 Task: Create Board Employee Benefits Optimization to Workspace Application Development. Create Board Customer Segmentation and Targeting to Workspace Application Development. Create Board Product Development Roadmap and Timeline Planning to Workspace Application Development
Action: Mouse moved to (362, 76)
Screenshot: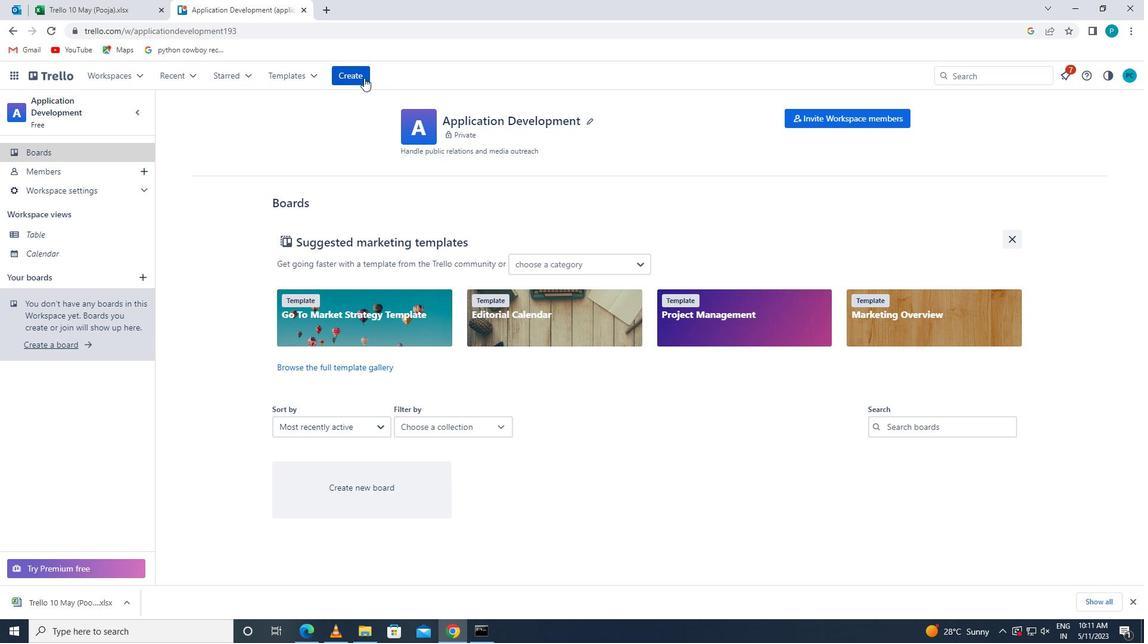 
Action: Mouse pressed left at (362, 76)
Screenshot: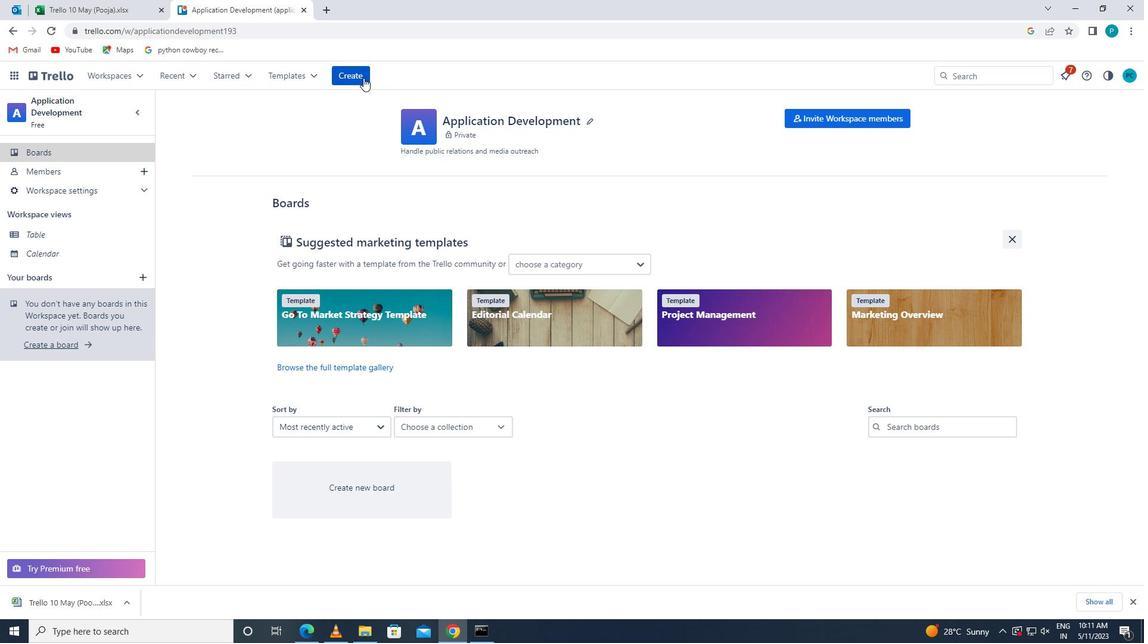 
Action: Mouse moved to (367, 107)
Screenshot: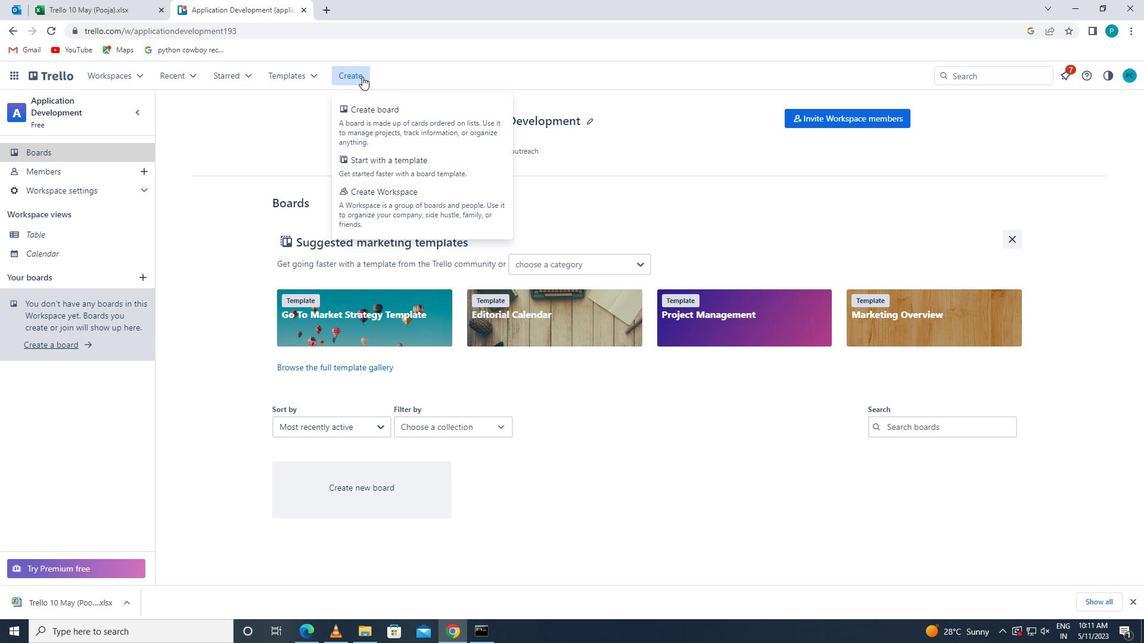 
Action: Mouse pressed left at (367, 107)
Screenshot: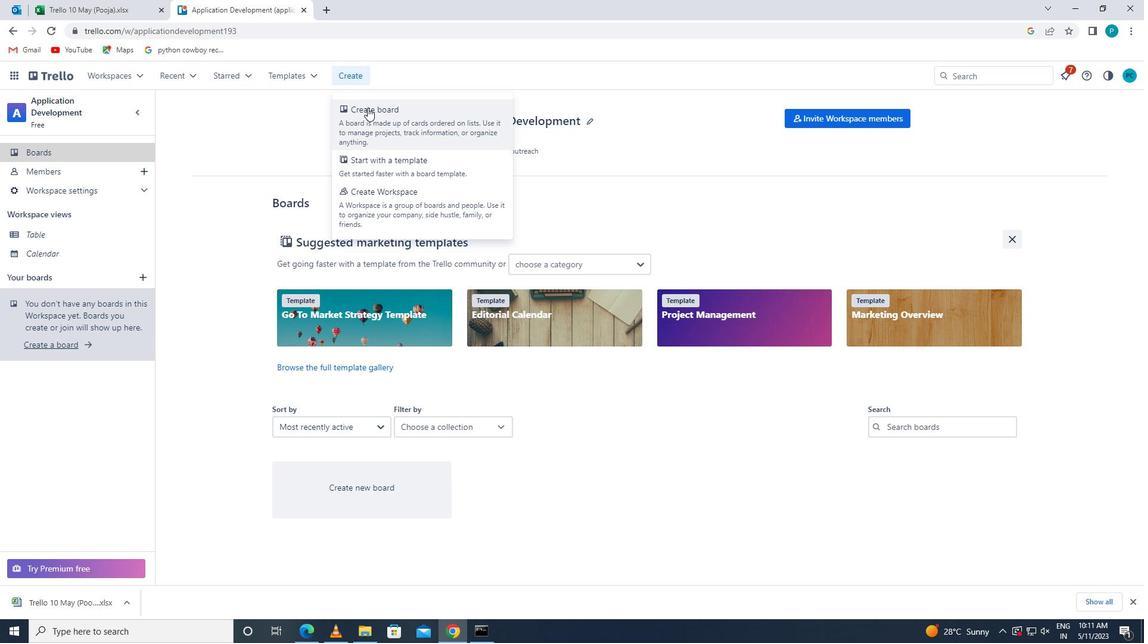 
Action: Mouse moved to (363, 299)
Screenshot: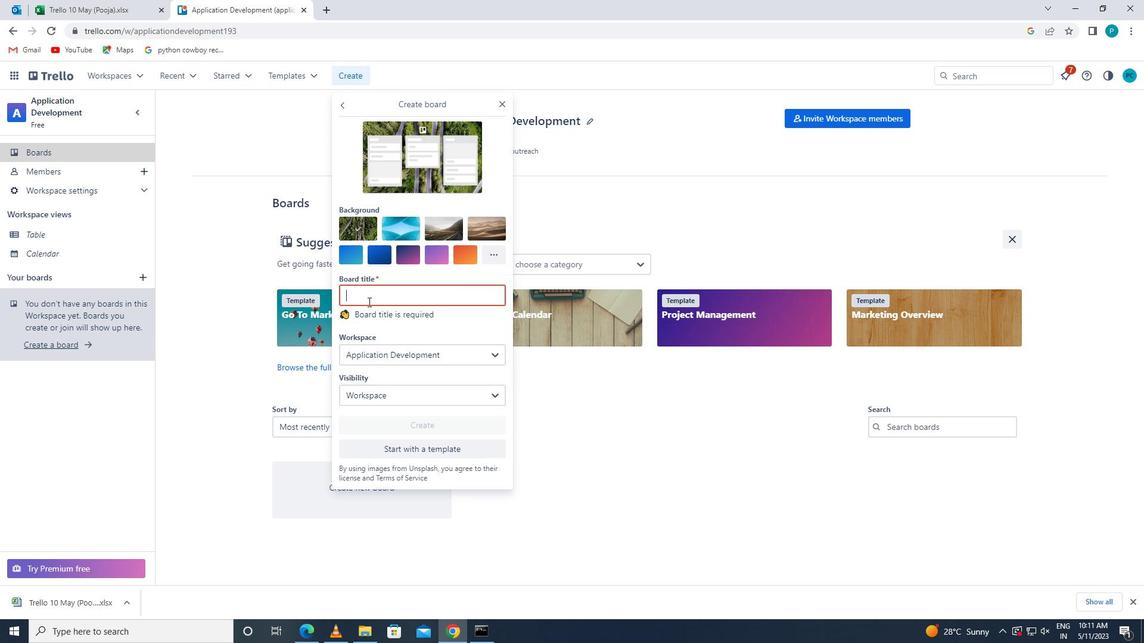 
Action: Mouse pressed left at (363, 299)
Screenshot: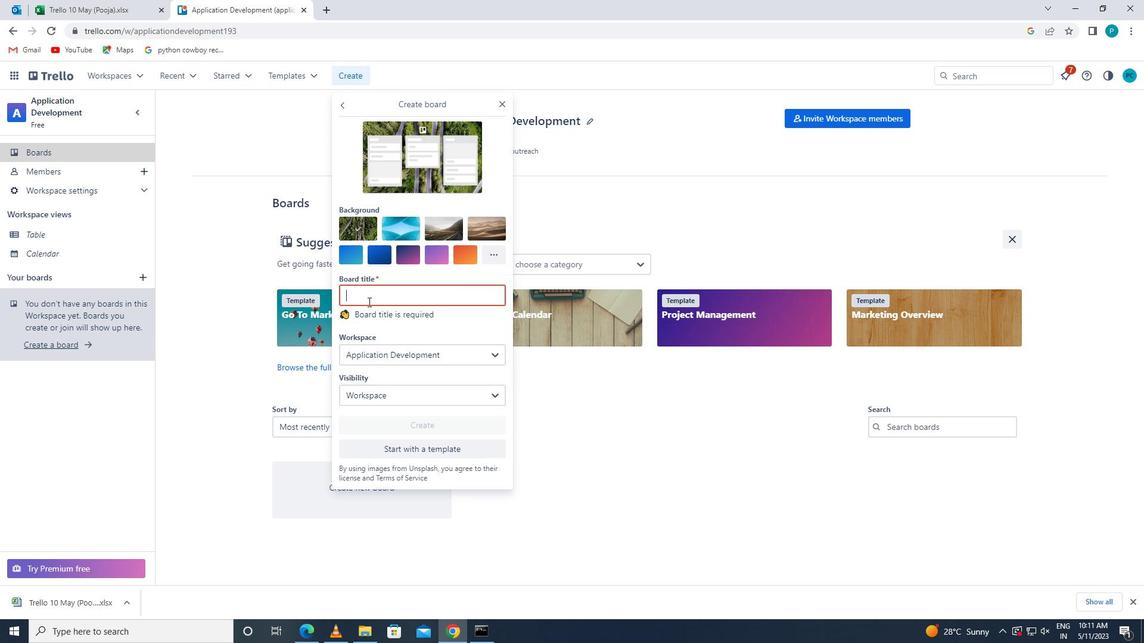
Action: Key pressed <Key.caps_lock>e<Key.caps_lock>mployee<Key.space><Key.caps_lock>b<Key.caps_lock>enefits<Key.space><Key.caps_lock>o<Key.caps_lock>ptimization
Screenshot: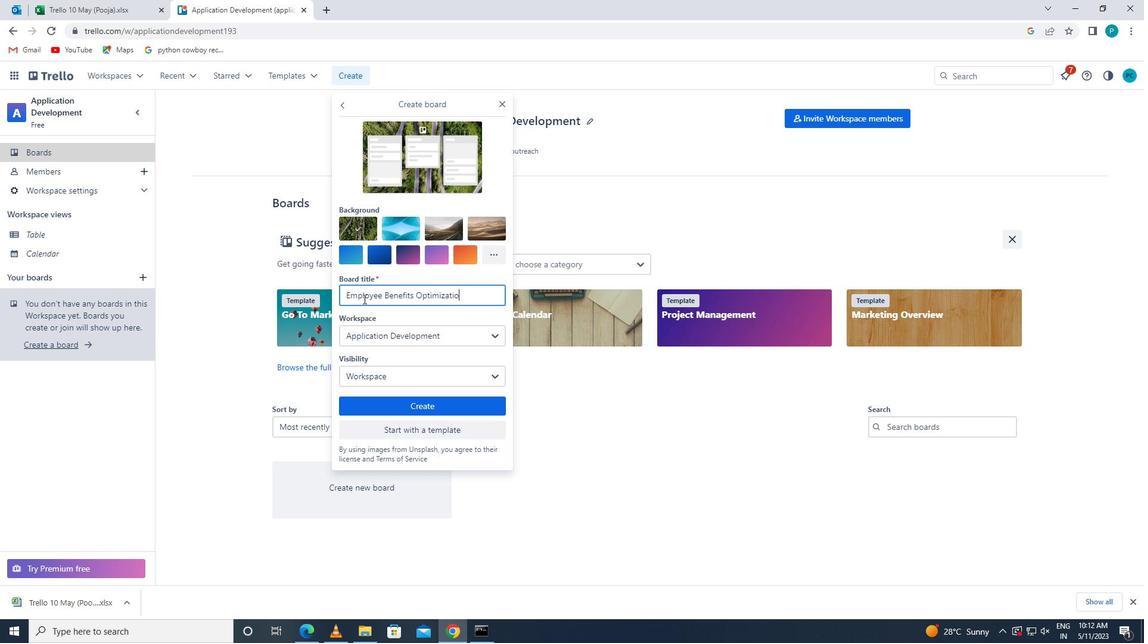 
Action: Mouse moved to (367, 336)
Screenshot: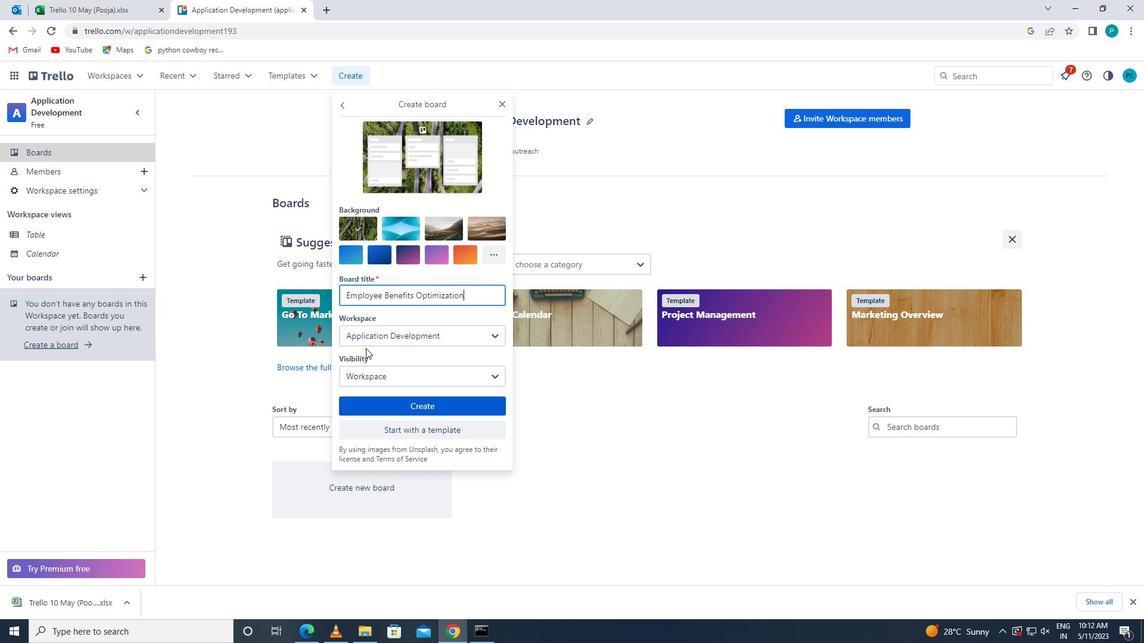 
Action: Mouse pressed left at (367, 336)
Screenshot: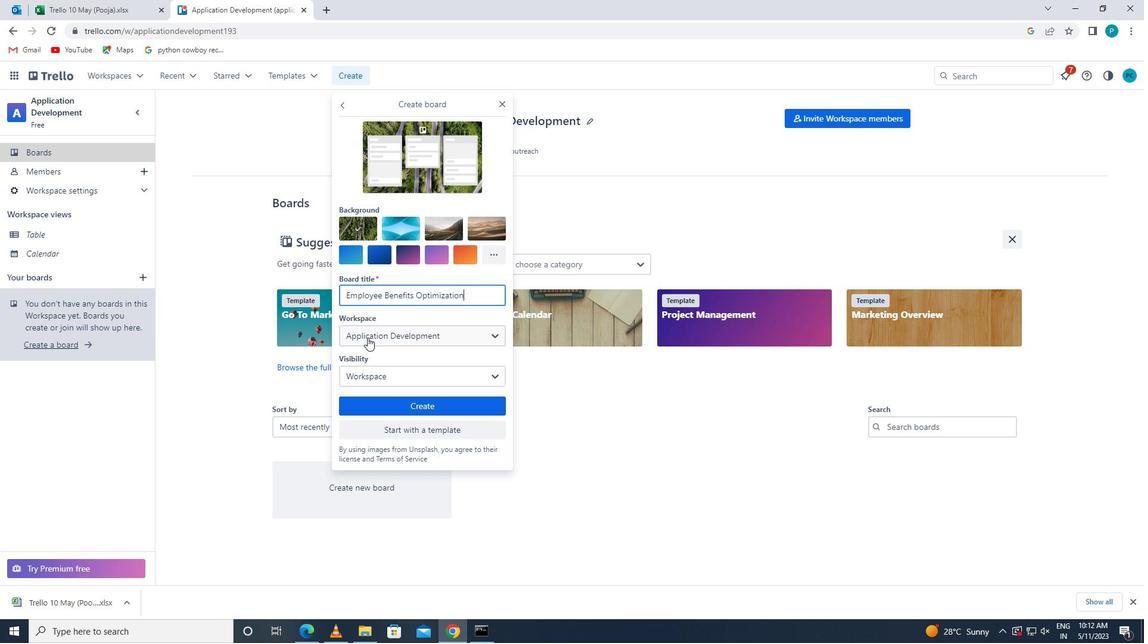
Action: Mouse moved to (380, 474)
Screenshot: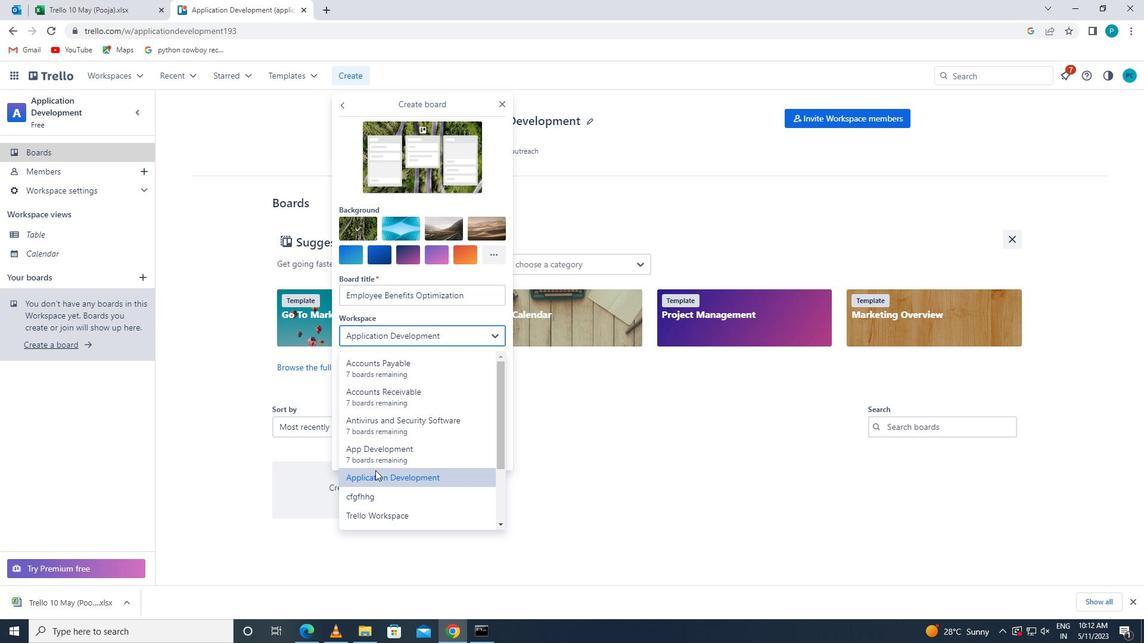 
Action: Mouse pressed left at (380, 474)
Screenshot: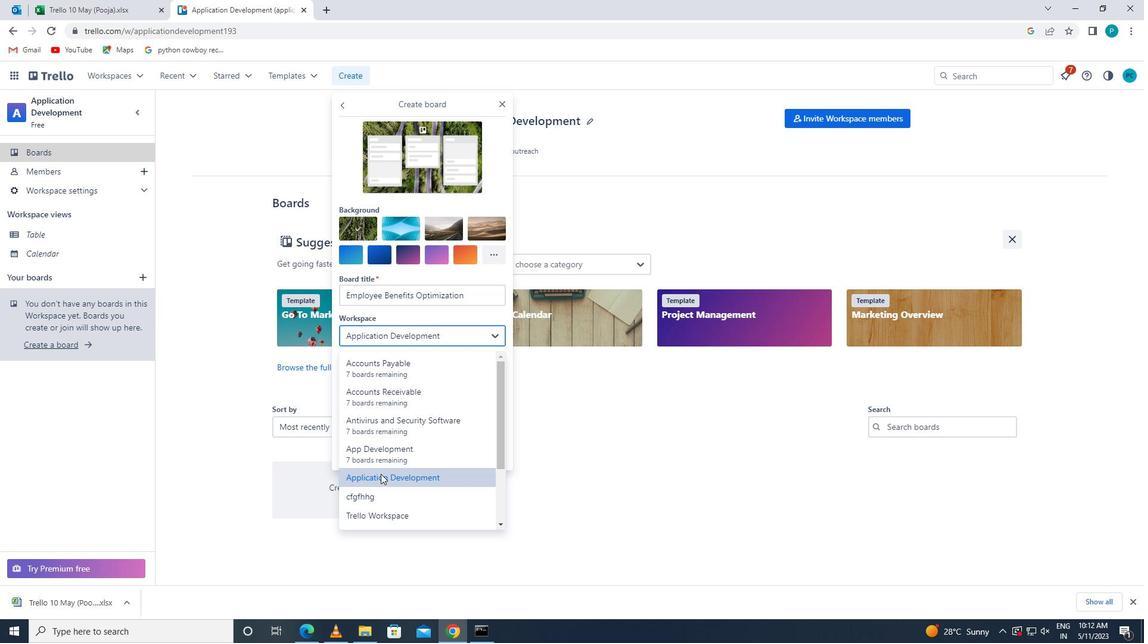 
Action: Mouse moved to (369, 401)
Screenshot: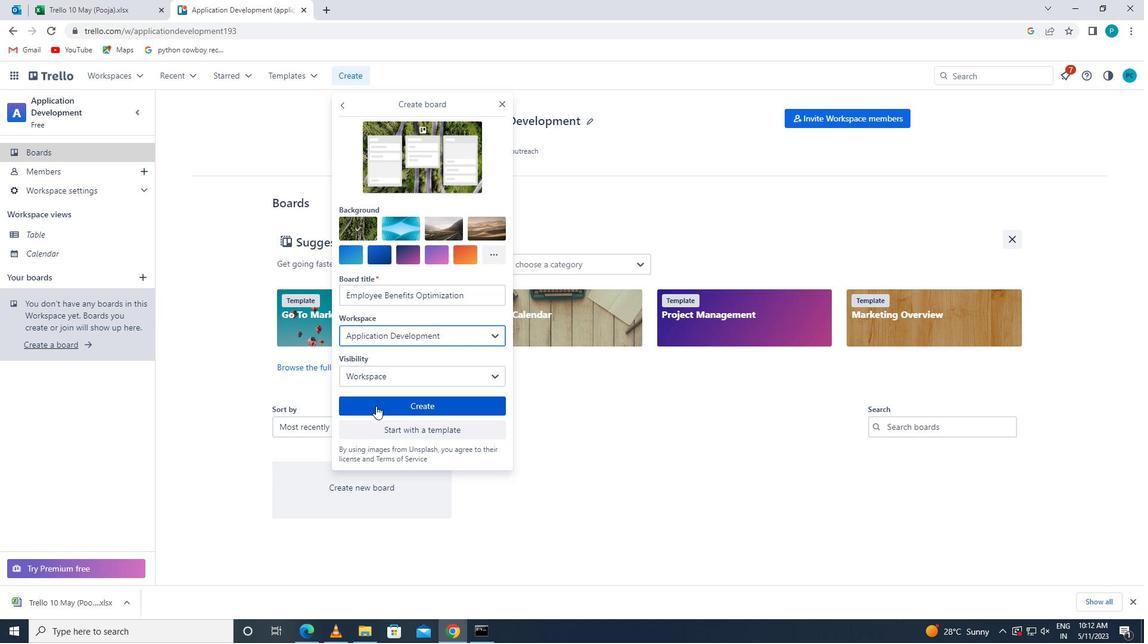 
Action: Mouse pressed left at (369, 401)
Screenshot: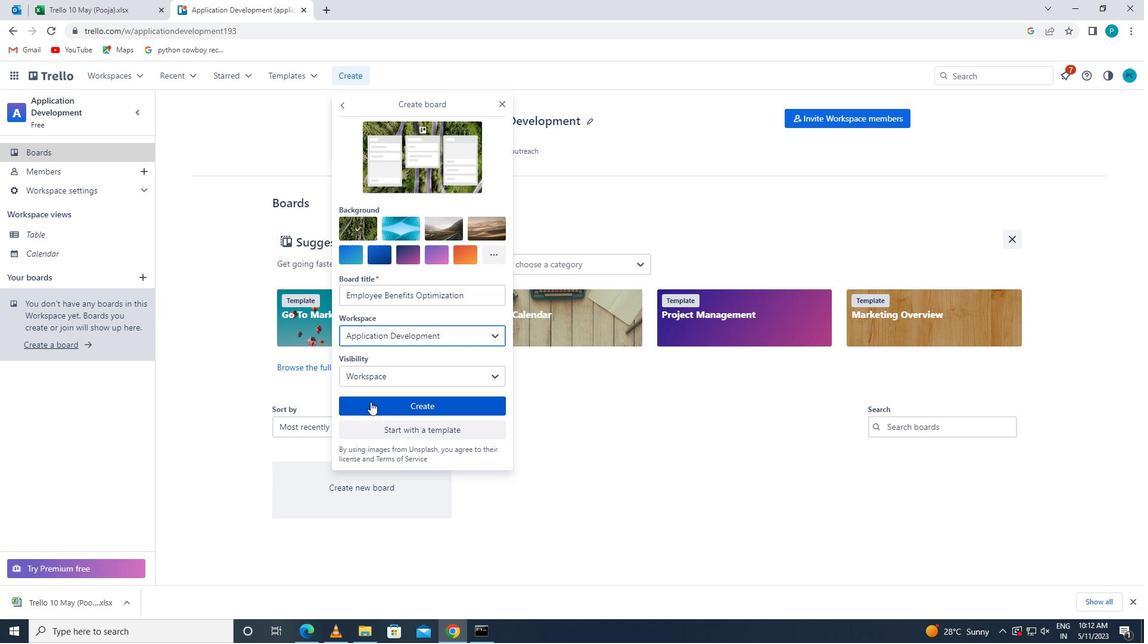 
Action: Mouse moved to (361, 76)
Screenshot: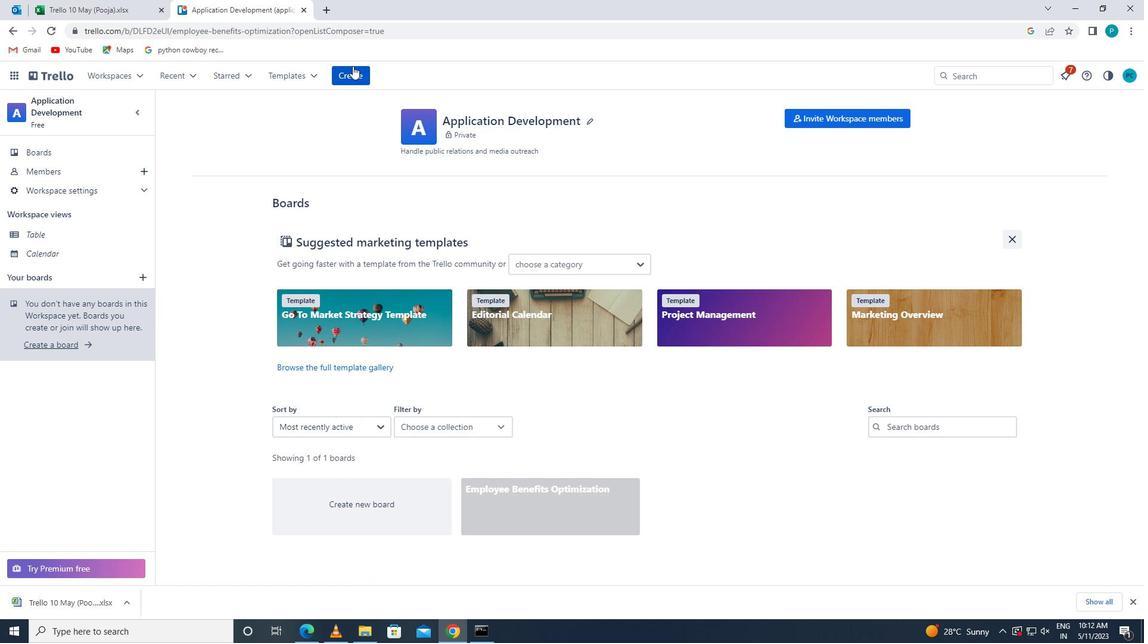
Action: Mouse pressed left at (361, 76)
Screenshot: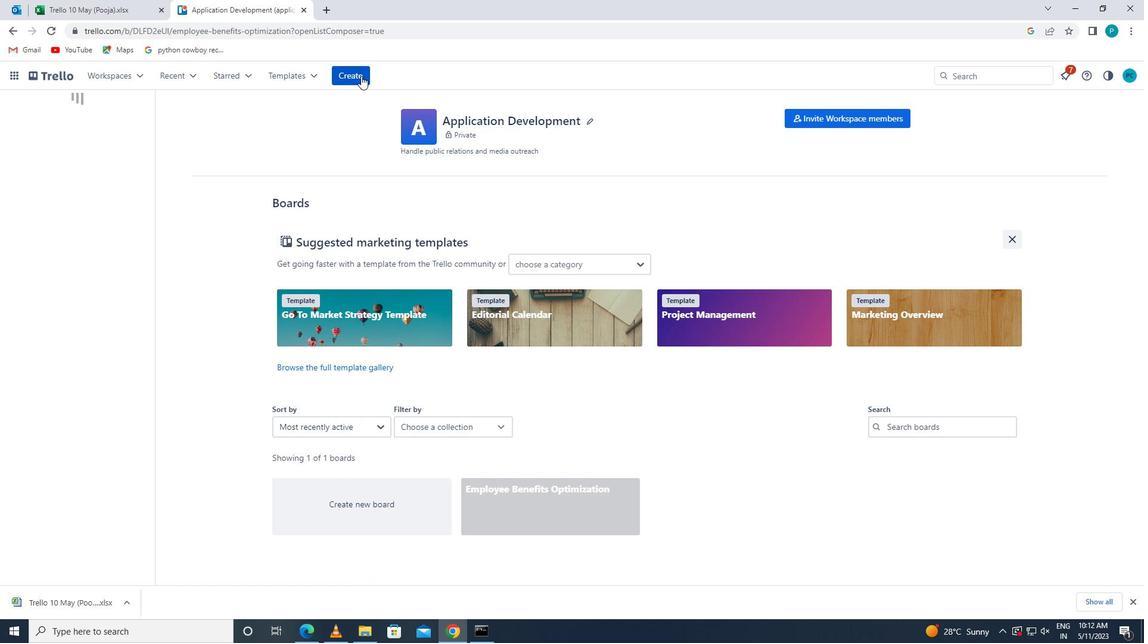 
Action: Mouse moved to (366, 106)
Screenshot: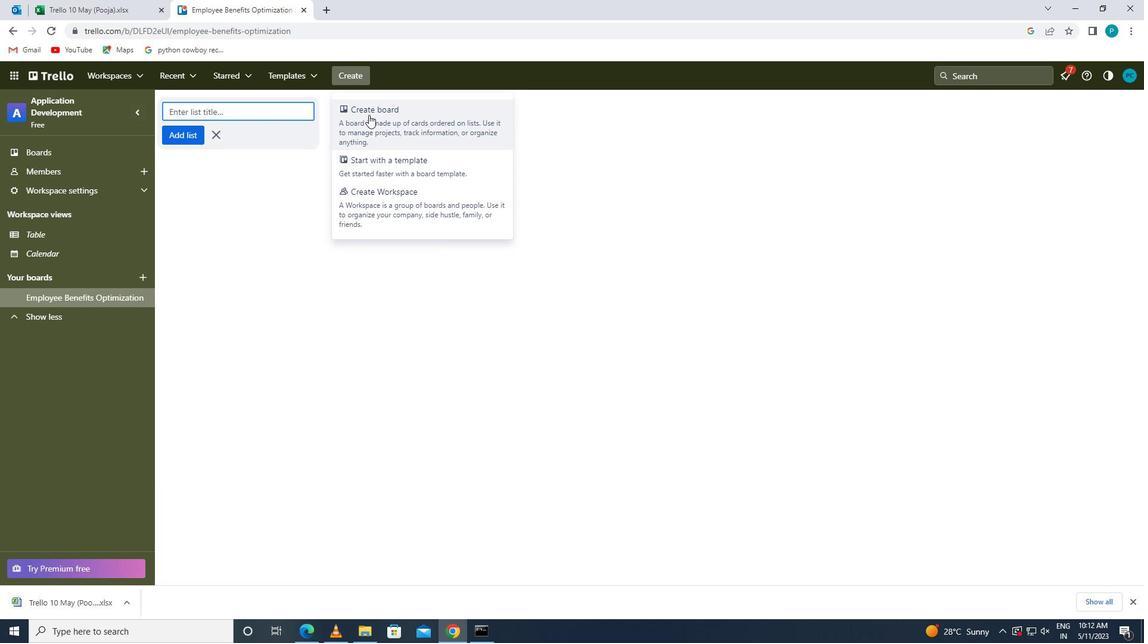 
Action: Mouse pressed left at (366, 106)
Screenshot: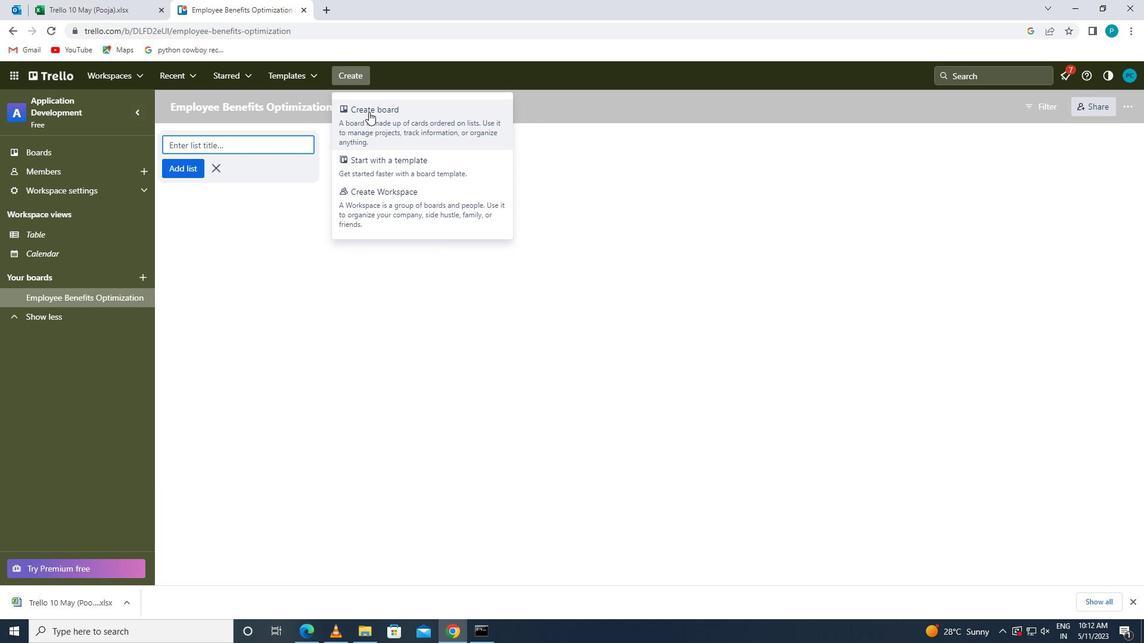 
Action: Mouse moved to (376, 298)
Screenshot: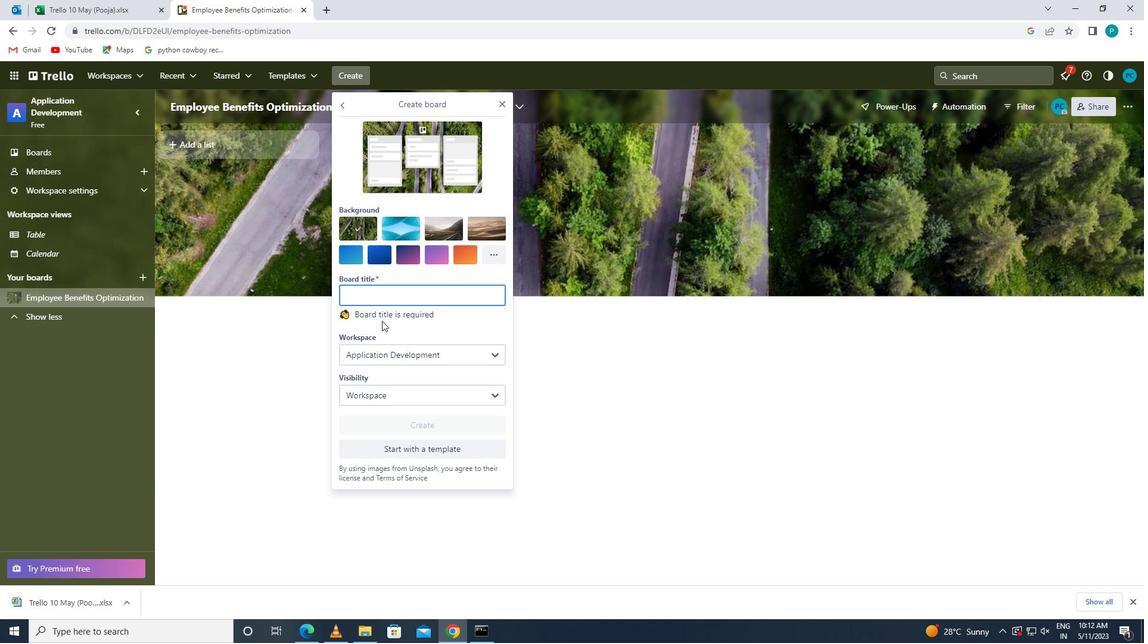 
Action: Mouse pressed left at (376, 298)
Screenshot: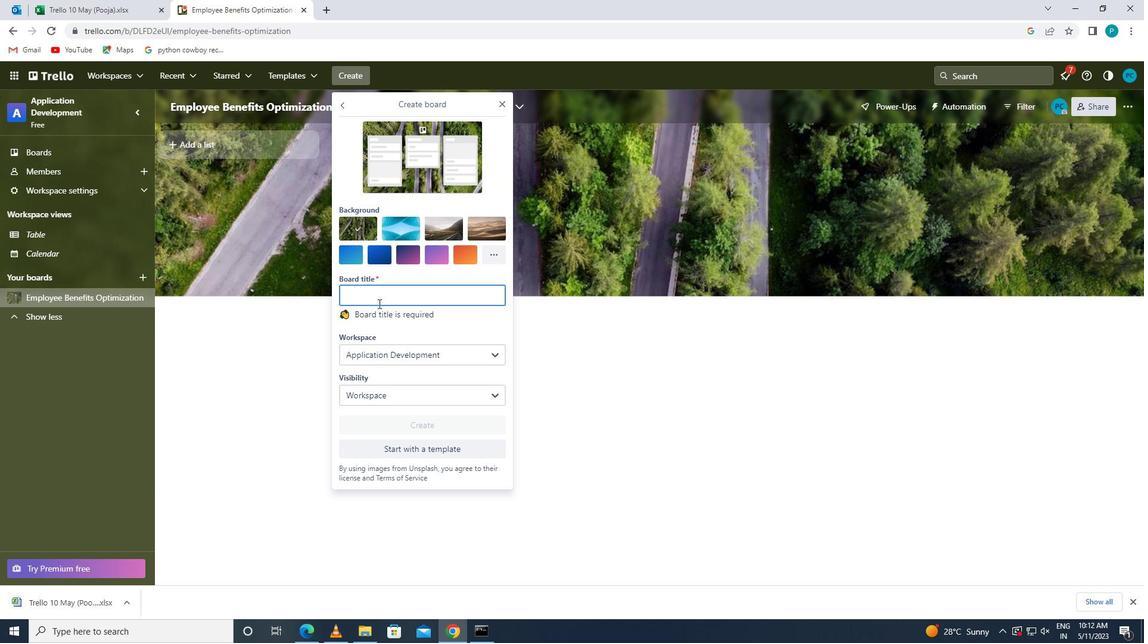 
Action: Key pressed <Key.caps_lock>c<Key.caps_lock>ud<Key.backspace>stomer<Key.space><Key.caps_lock>s<Key.caps_lock>egmrn<Key.backspace><Key.backspace>entation<Key.space>and<Key.space><Key.caps_lock>t<Key.caps_lock>argeting
Screenshot: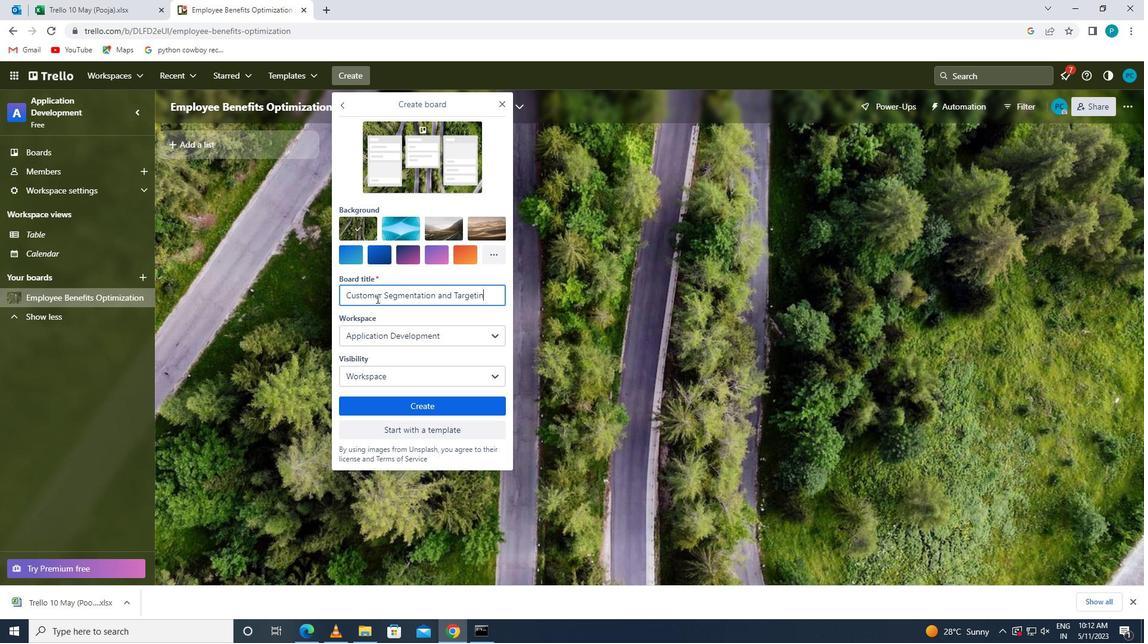 
Action: Mouse moved to (360, 330)
Screenshot: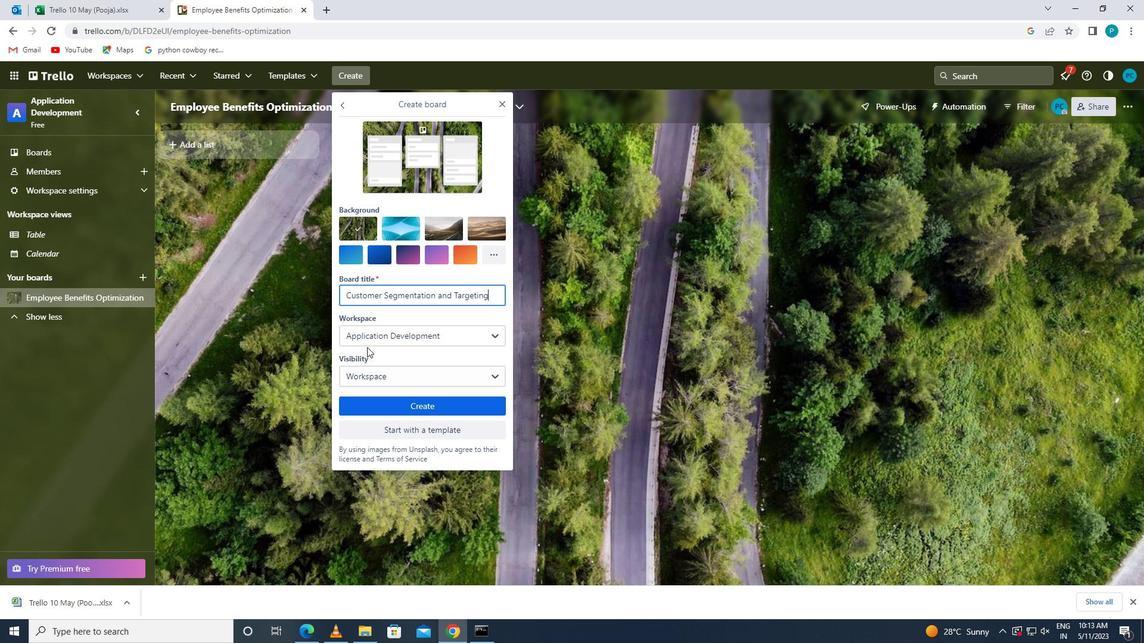 
Action: Mouse pressed left at (360, 330)
Screenshot: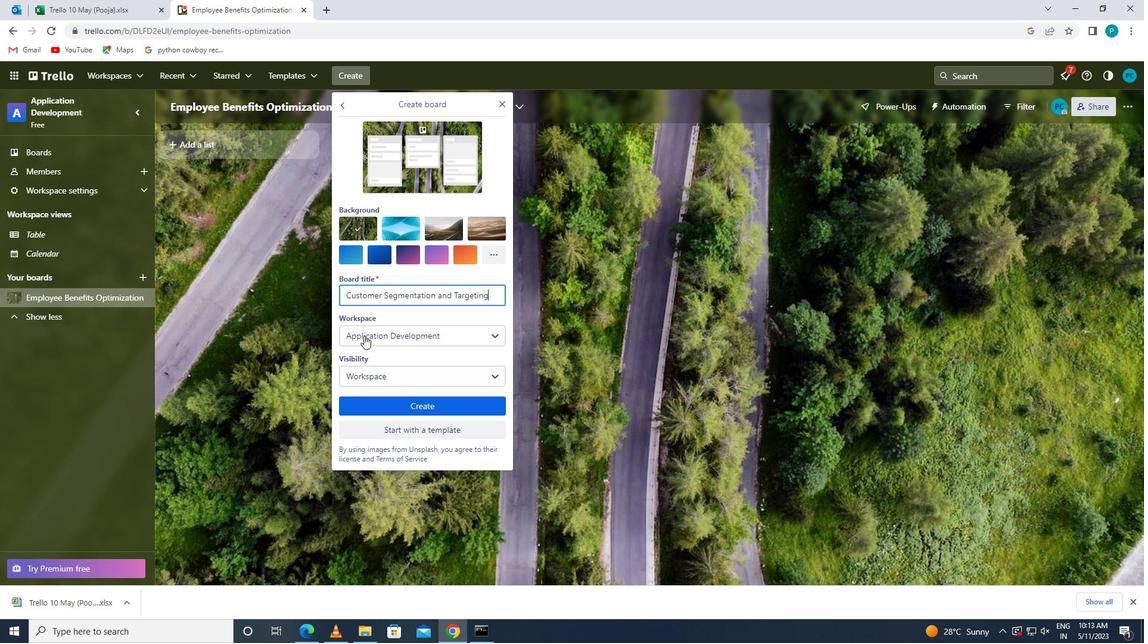 
Action: Mouse moved to (388, 479)
Screenshot: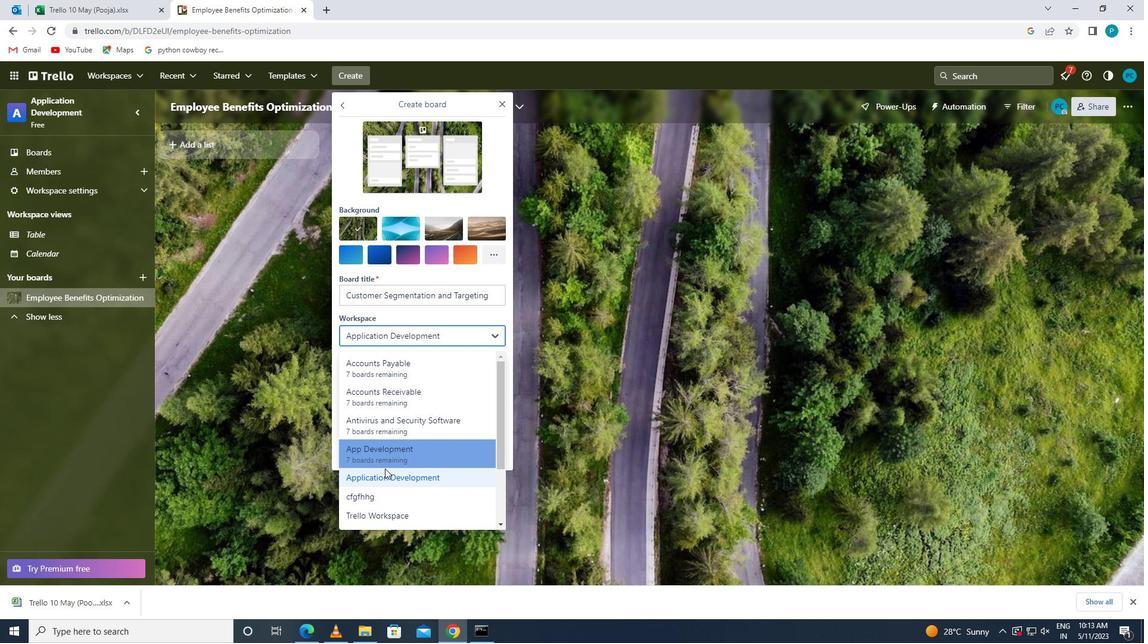 
Action: Mouse pressed left at (388, 479)
Screenshot: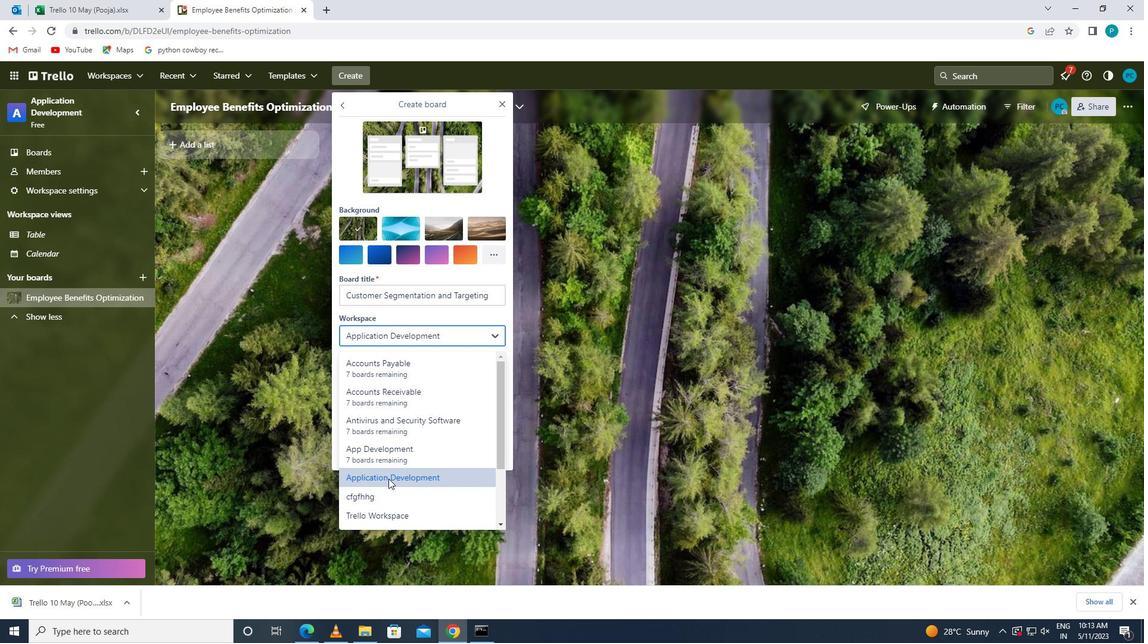 
Action: Mouse moved to (374, 406)
Screenshot: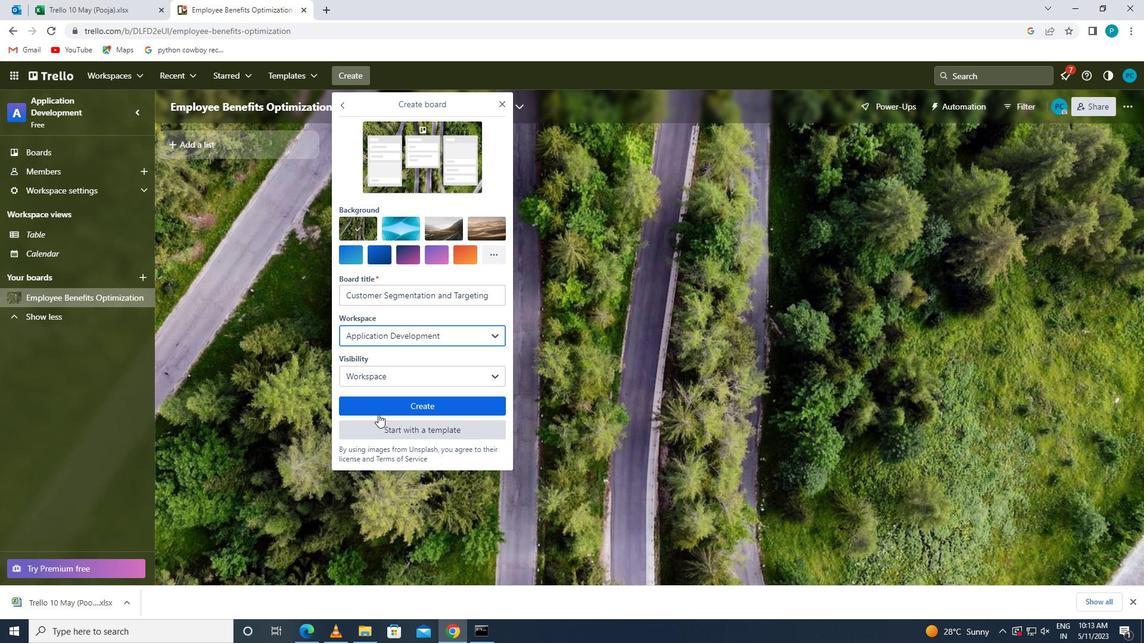 
Action: Mouse pressed left at (374, 406)
Screenshot: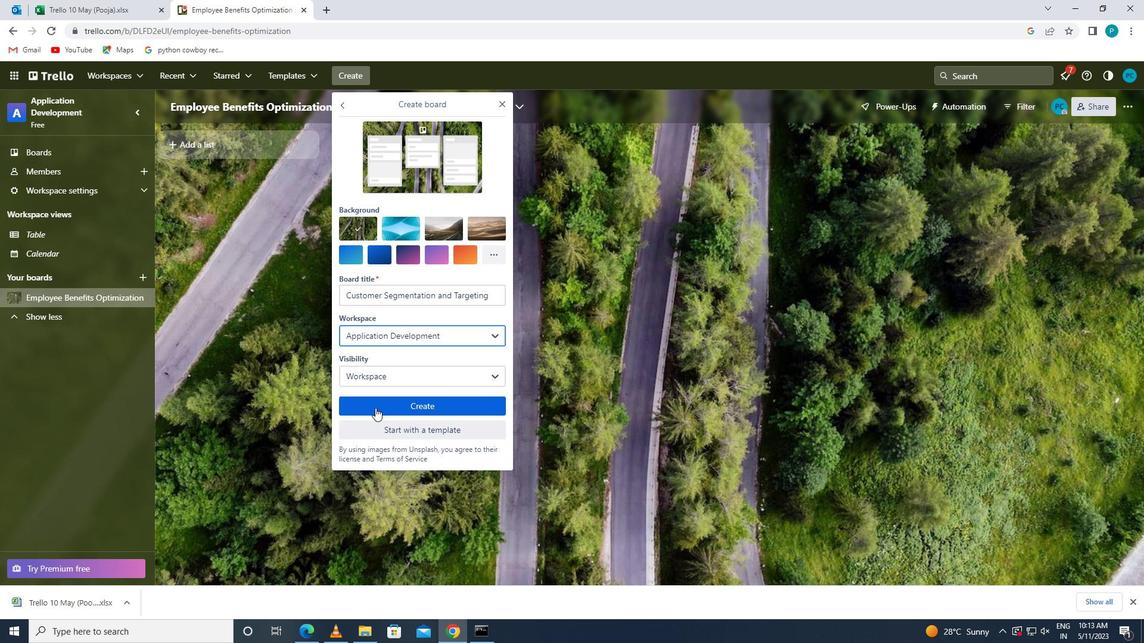 
Action: Mouse moved to (347, 72)
Screenshot: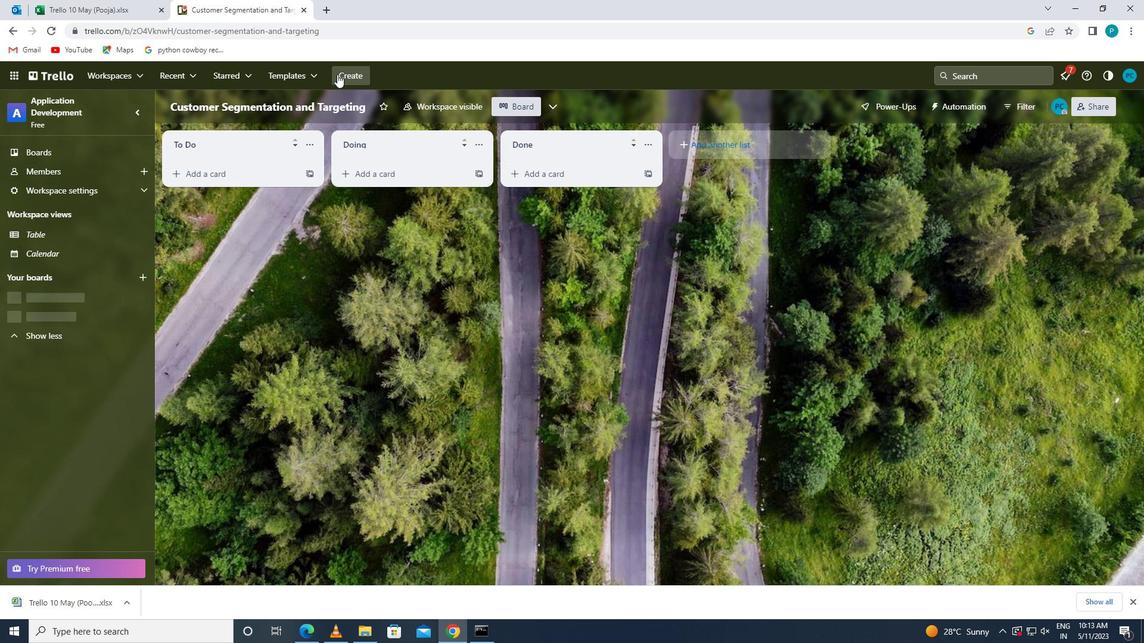 
Action: Mouse pressed left at (347, 72)
Screenshot: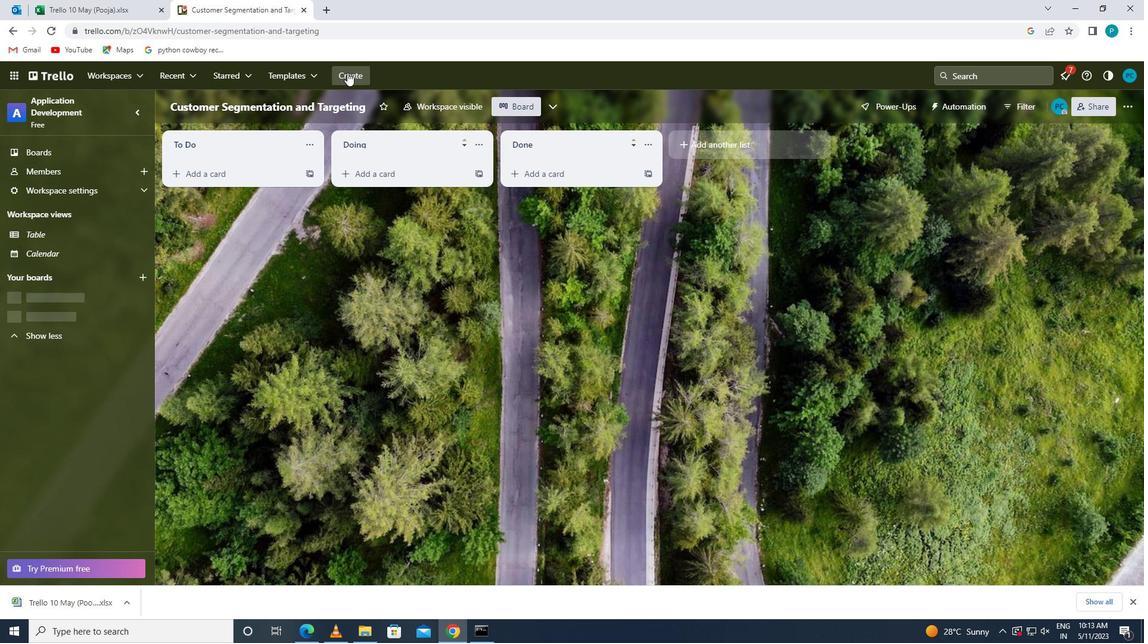 
Action: Mouse moved to (369, 113)
Screenshot: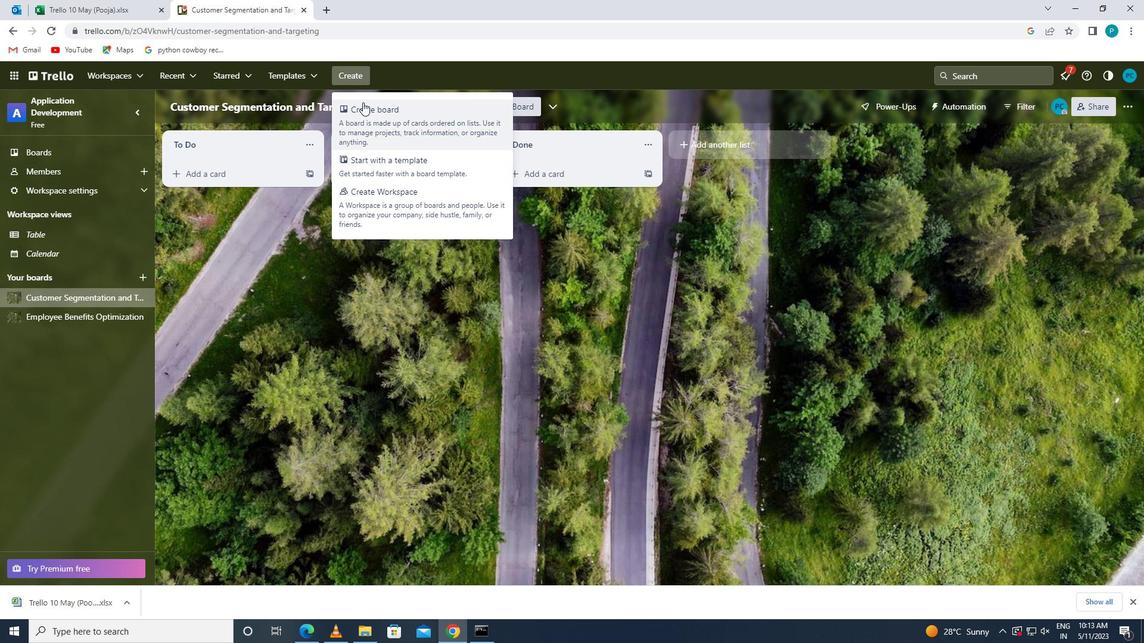 
Action: Mouse pressed left at (369, 113)
Screenshot: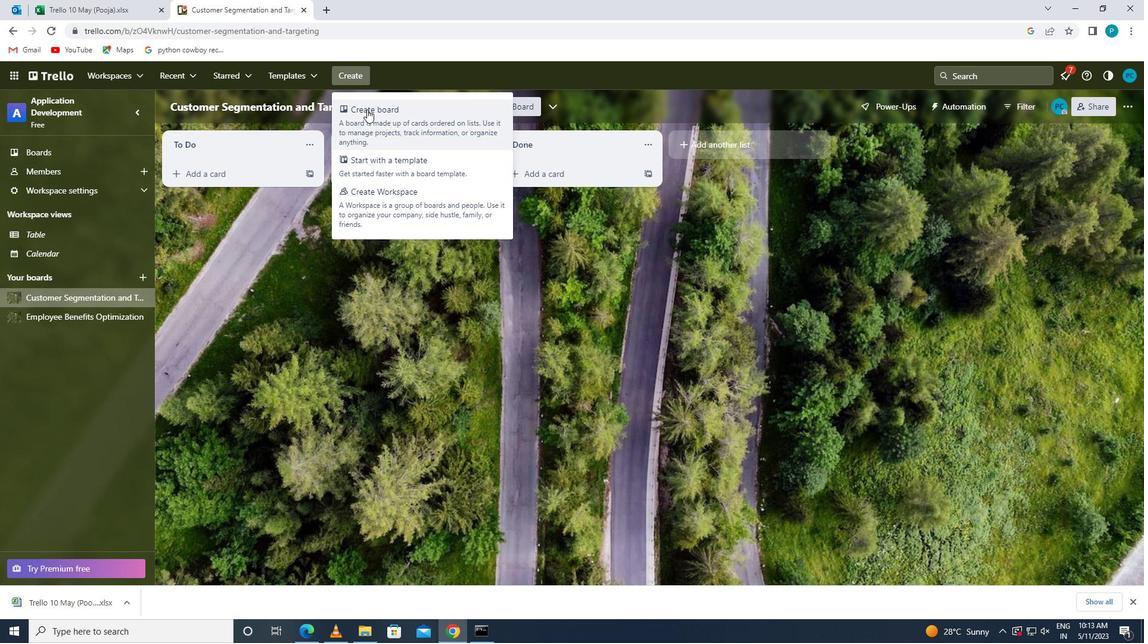 
Action: Mouse moved to (373, 291)
Screenshot: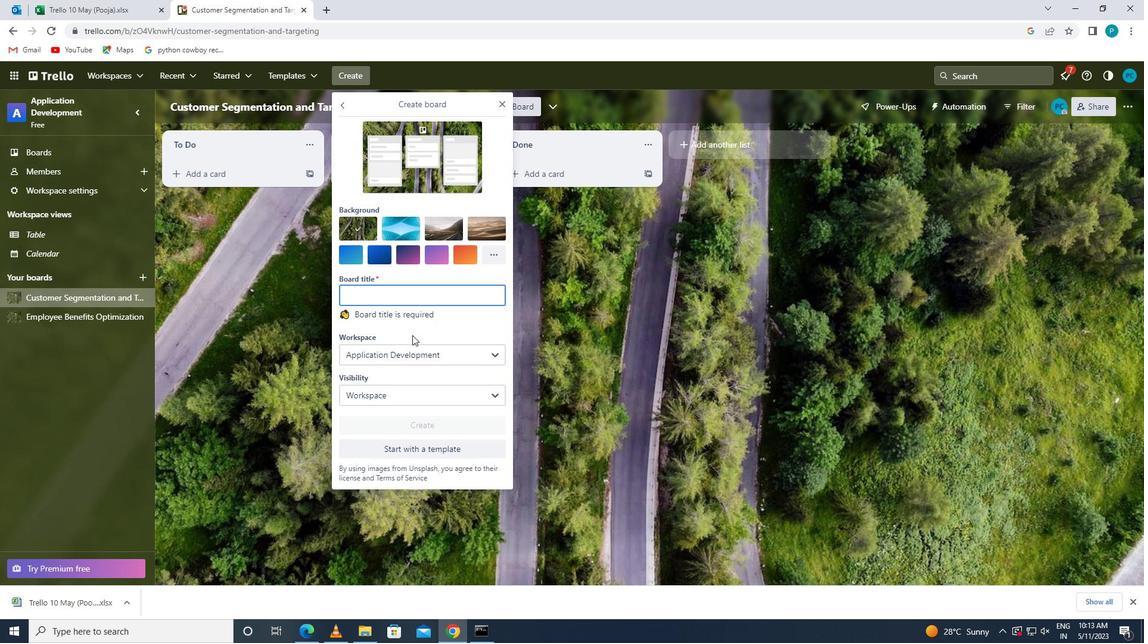 
Action: Mouse pressed left at (373, 291)
Screenshot: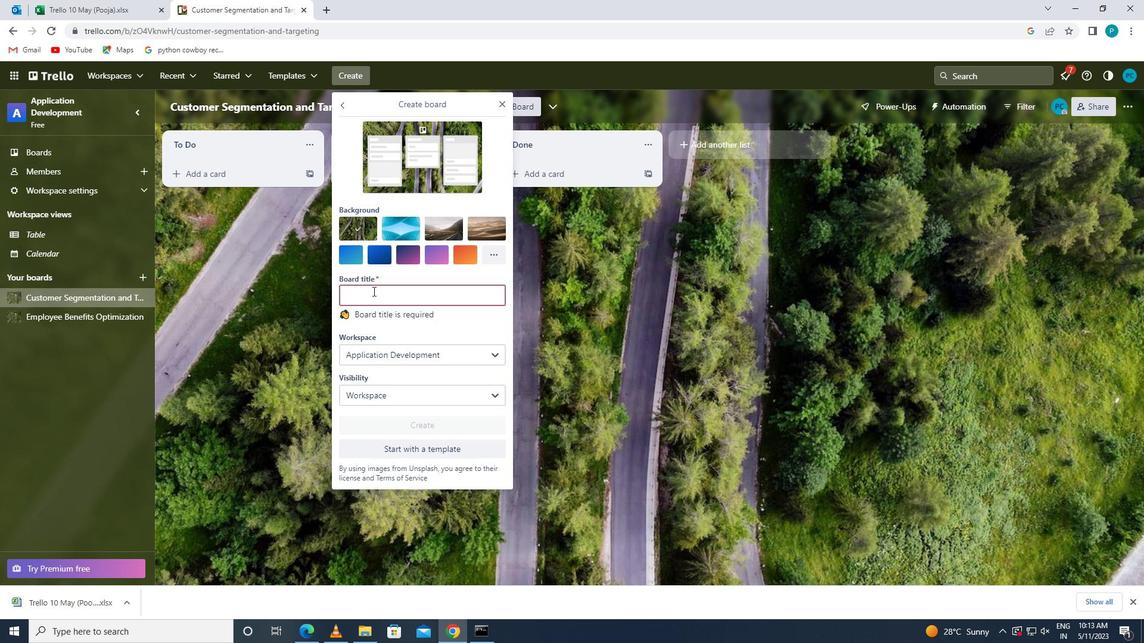 
Action: Key pressed <Key.caps_lock>p<Key.caps_lock>roduv<Key.backspace>ct<Key.space><Key.caps_lock>d<Key.caps_lock>evelopment<Key.space><Key.caps_lock>r<Key.caps_lock>oadmap<Key.space>and<Key.space>t<Key.backspace><Key.caps_lock>t<Key.caps_lock>imeline<Key.space><Key.caps_lock>p<Key.caps_lock>lanning
Screenshot: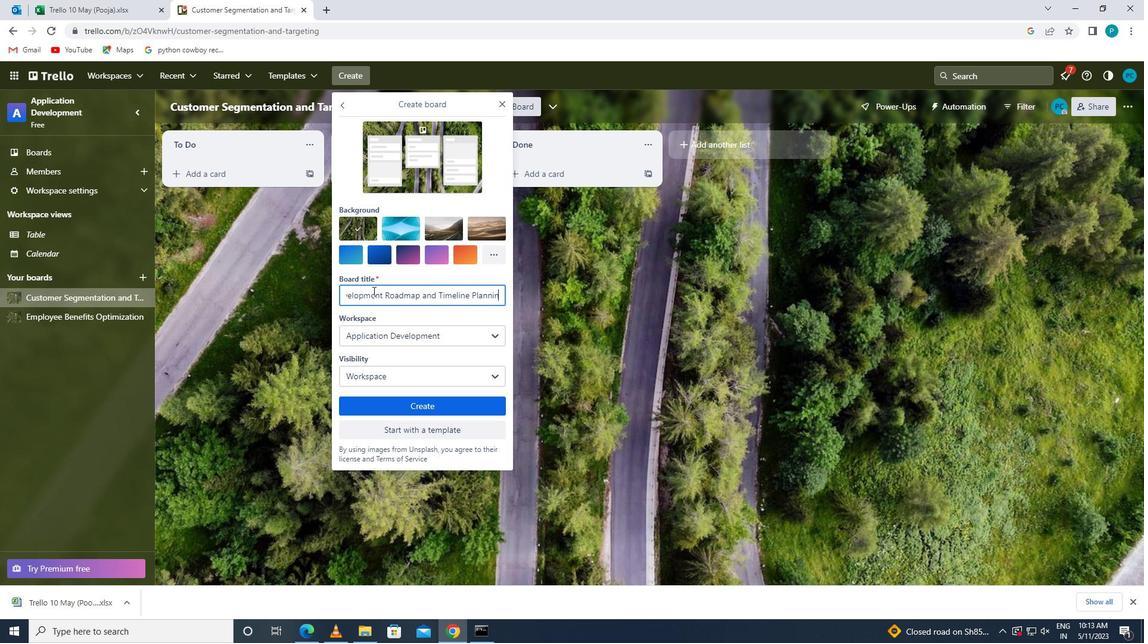 
Action: Mouse moved to (385, 342)
Screenshot: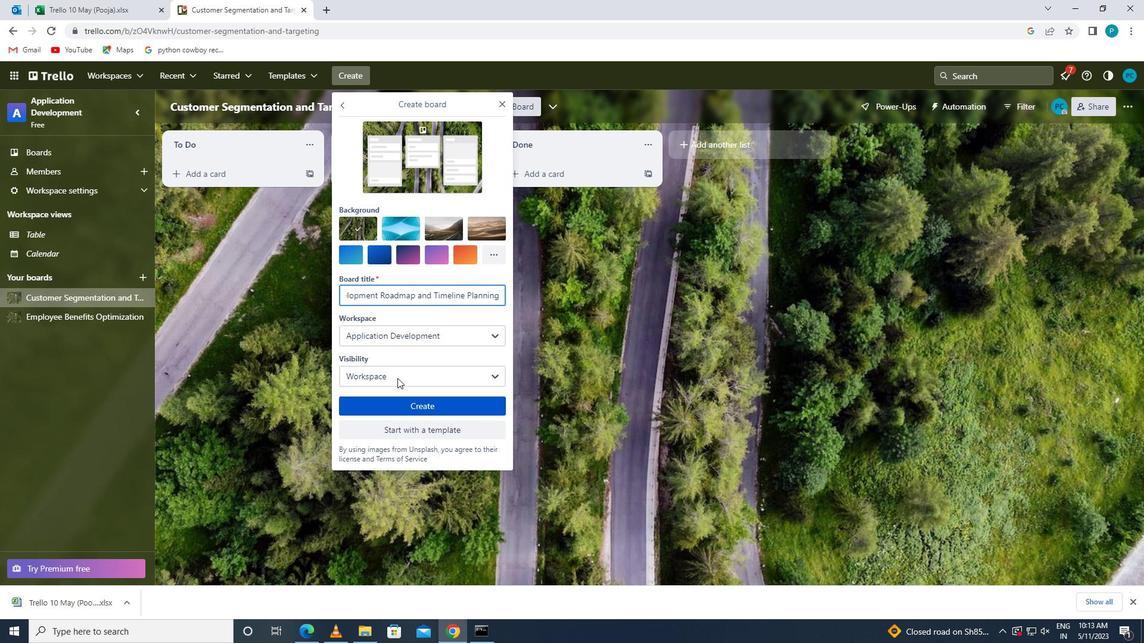 
Action: Mouse pressed left at (385, 342)
Screenshot: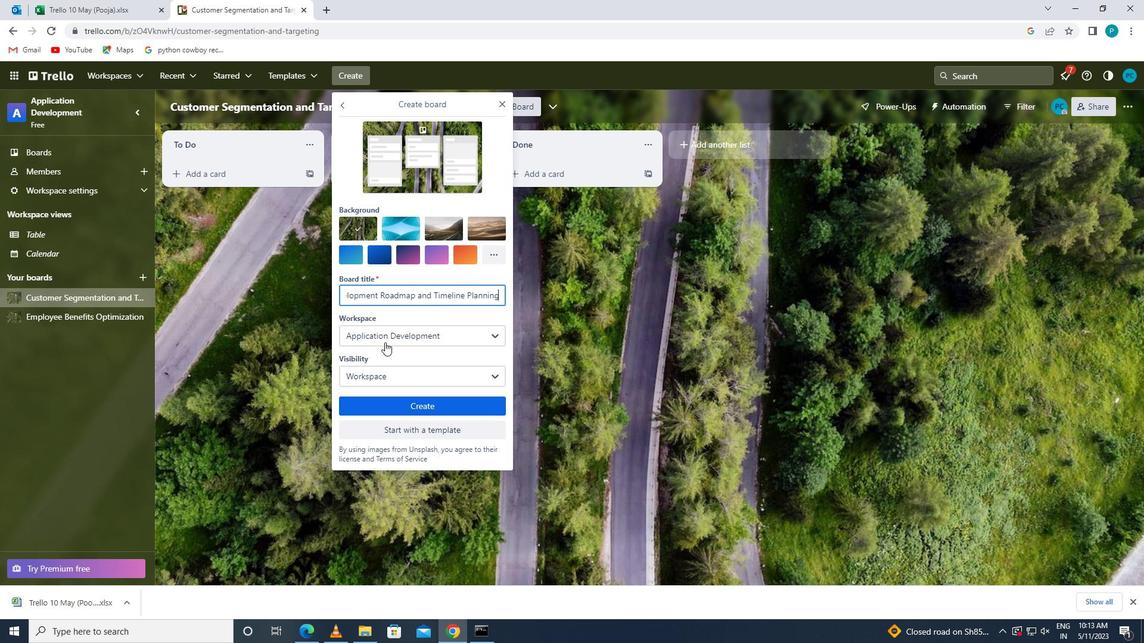 
Action: Mouse moved to (392, 473)
Screenshot: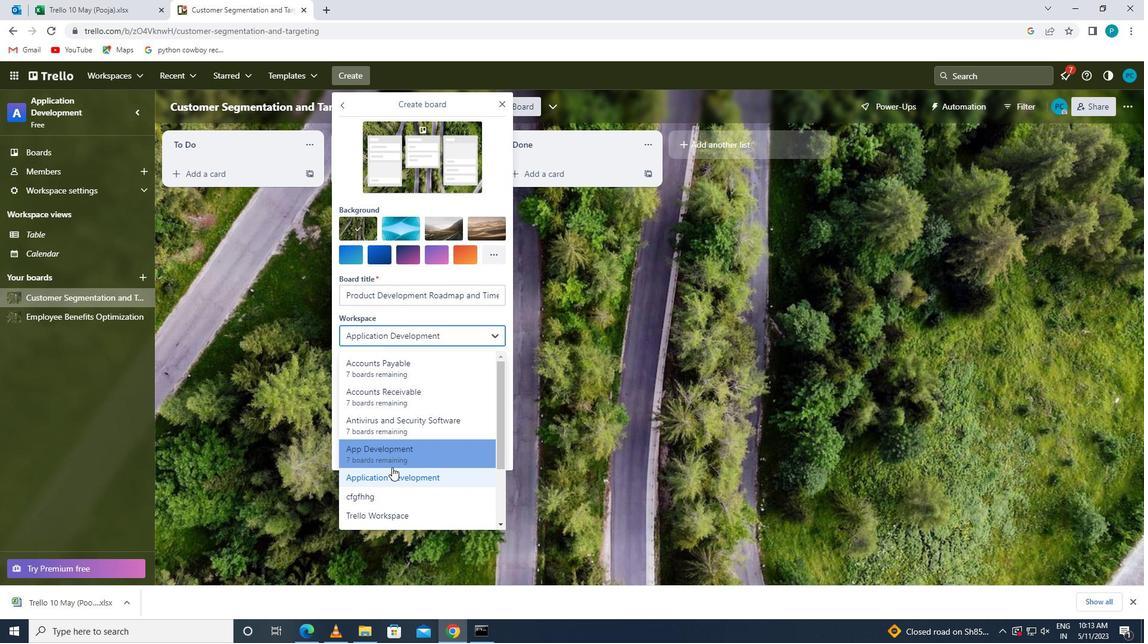 
Action: Mouse pressed left at (392, 473)
Screenshot: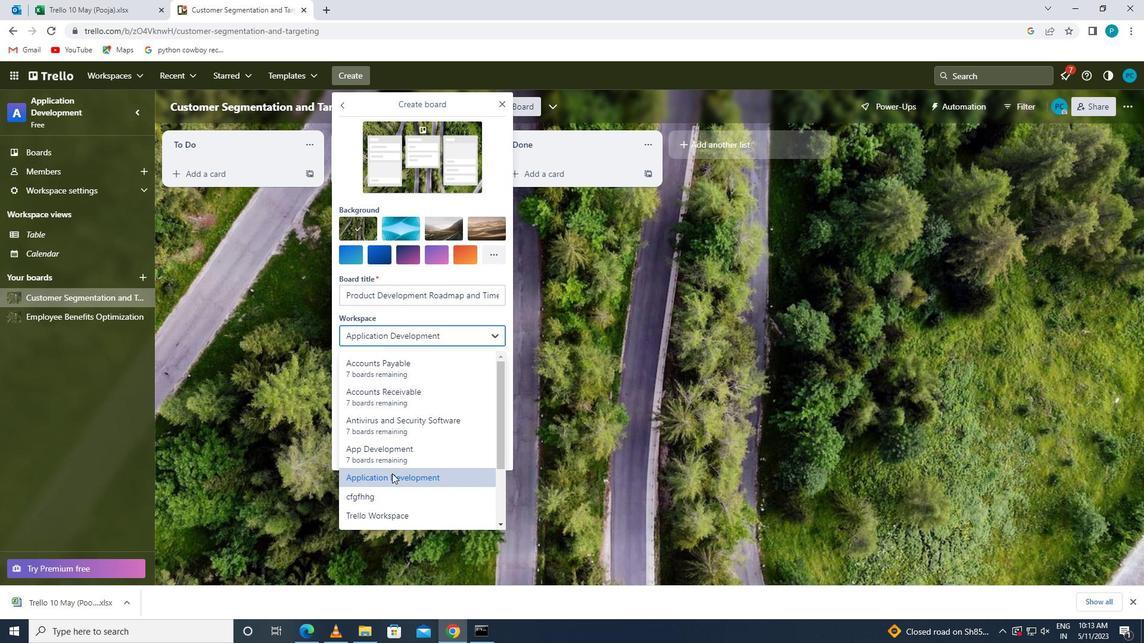 
Action: Mouse moved to (367, 408)
Screenshot: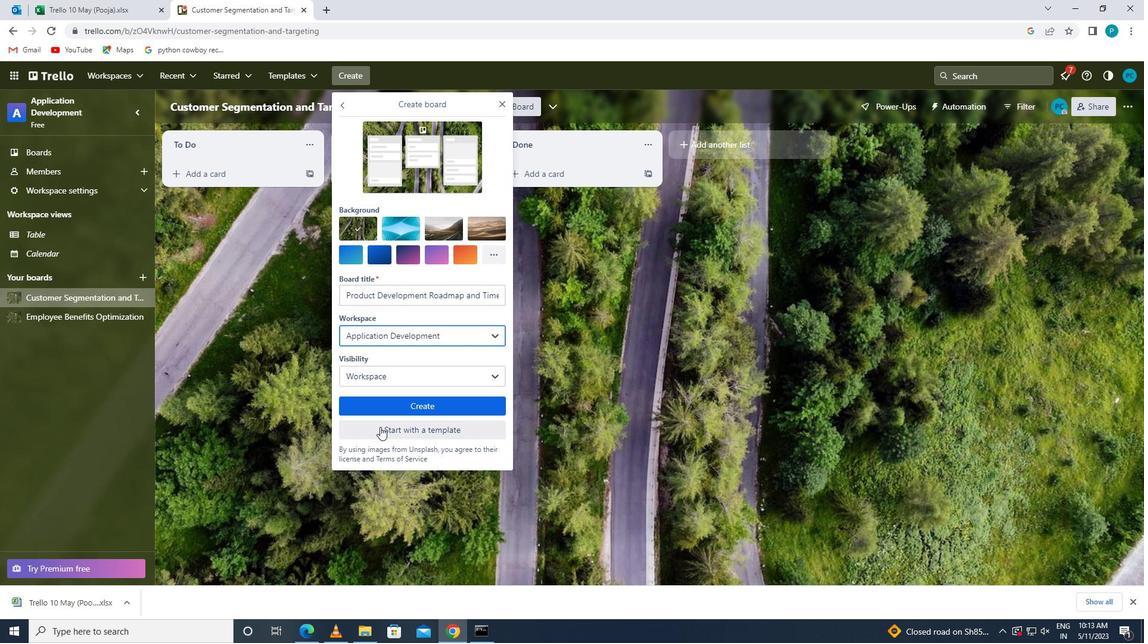 
Action: Mouse pressed left at (367, 408)
Screenshot: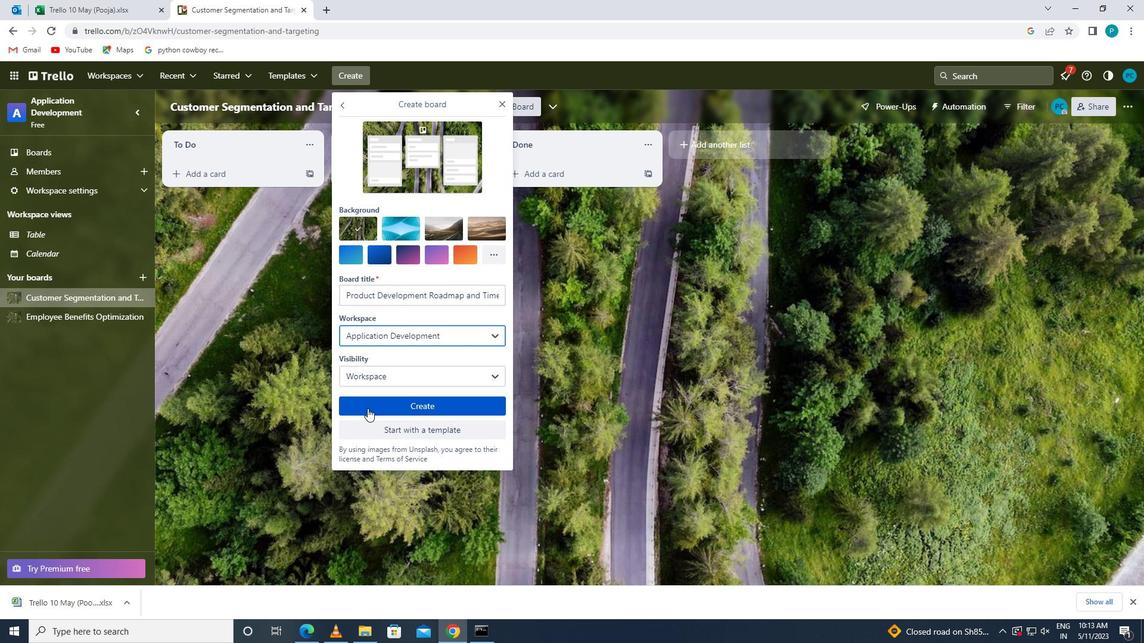
